 Task: Add a condition where "Channel Is Facebook Post" in new tickets in your groups.
Action: Mouse moved to (140, 429)
Screenshot: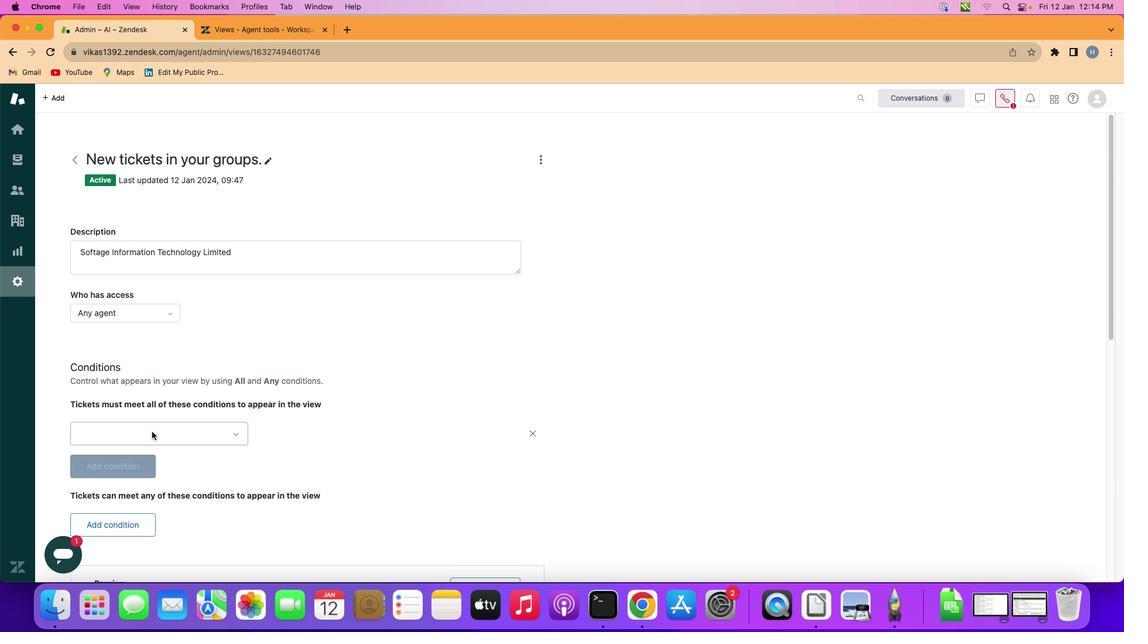 
Action: Mouse pressed left at (140, 429)
Screenshot: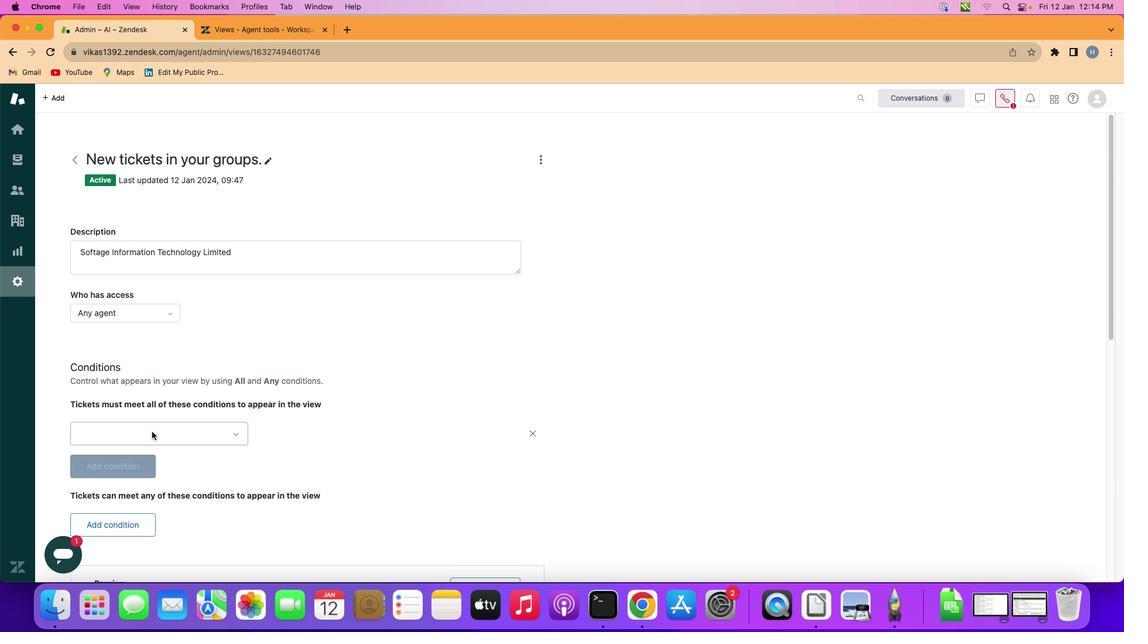 
Action: Mouse moved to (180, 434)
Screenshot: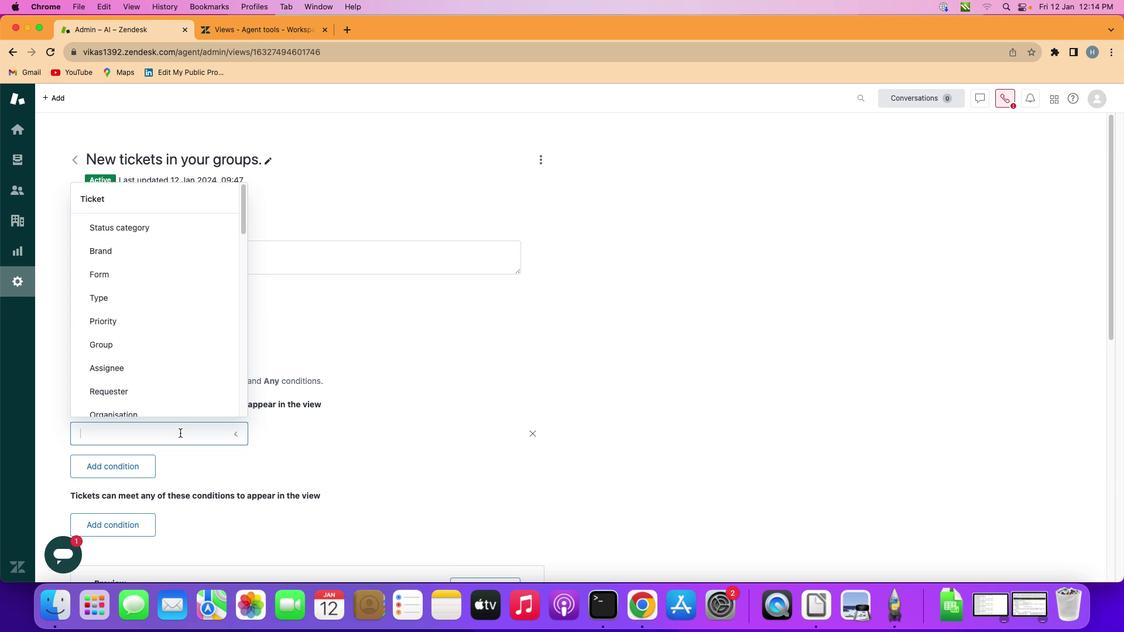 
Action: Mouse pressed left at (180, 434)
Screenshot: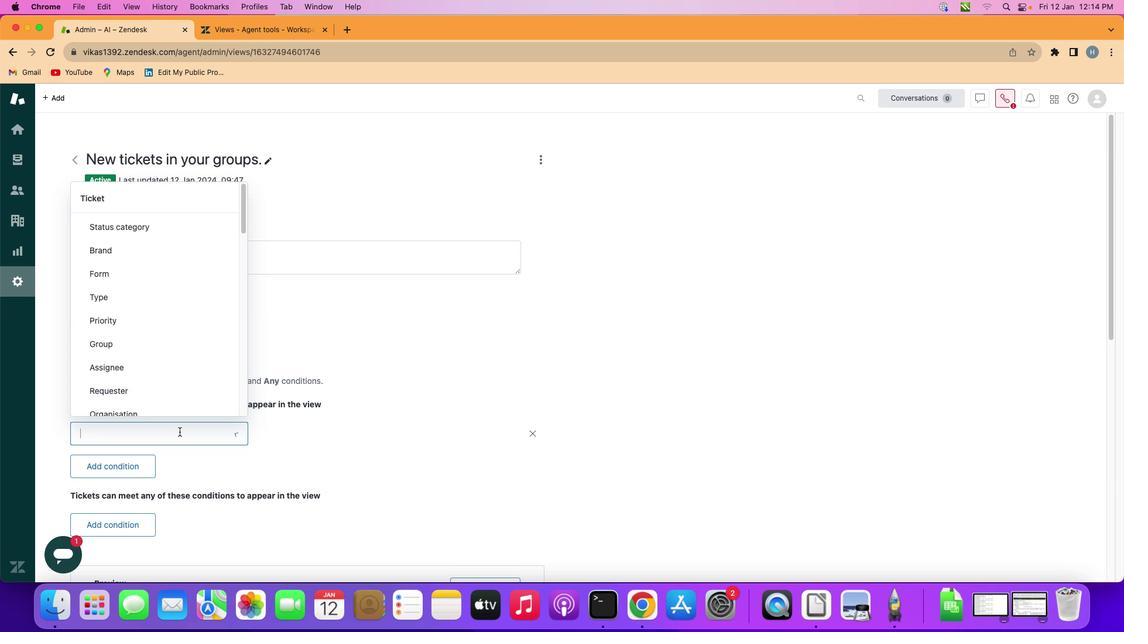 
Action: Mouse moved to (195, 332)
Screenshot: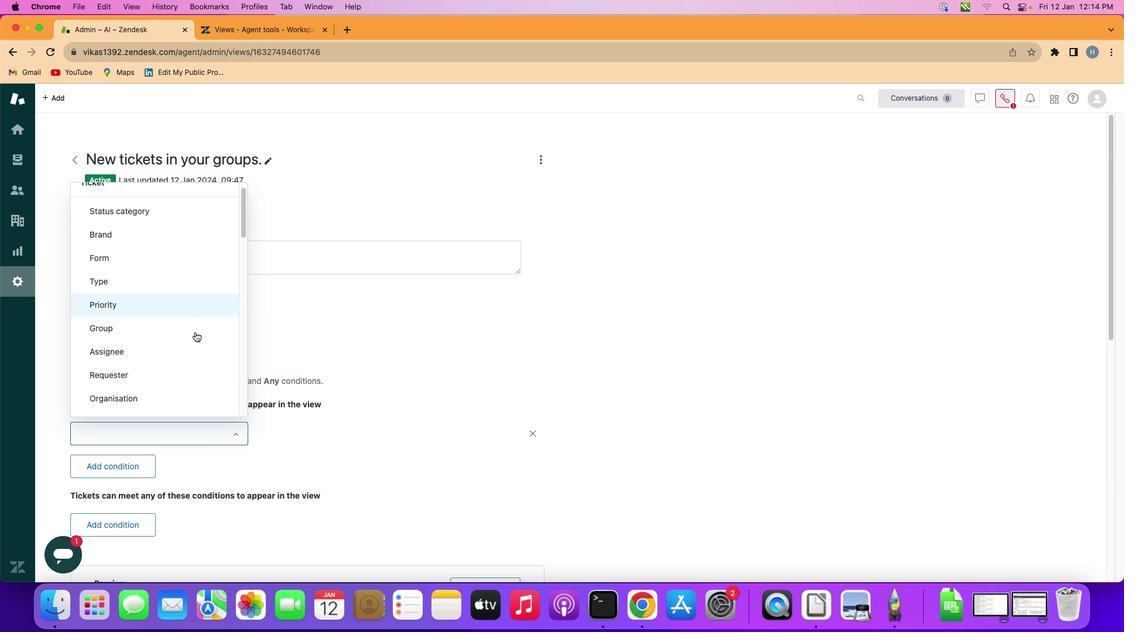 
Action: Mouse scrolled (195, 332) with delta (0, 0)
Screenshot: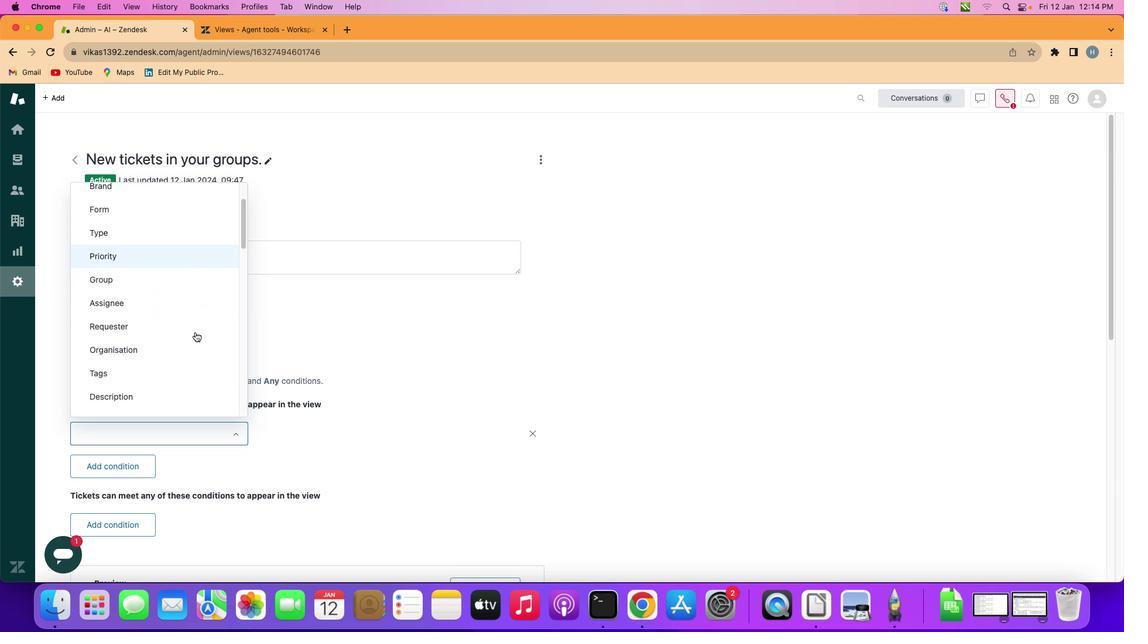 
Action: Mouse scrolled (195, 332) with delta (0, 0)
Screenshot: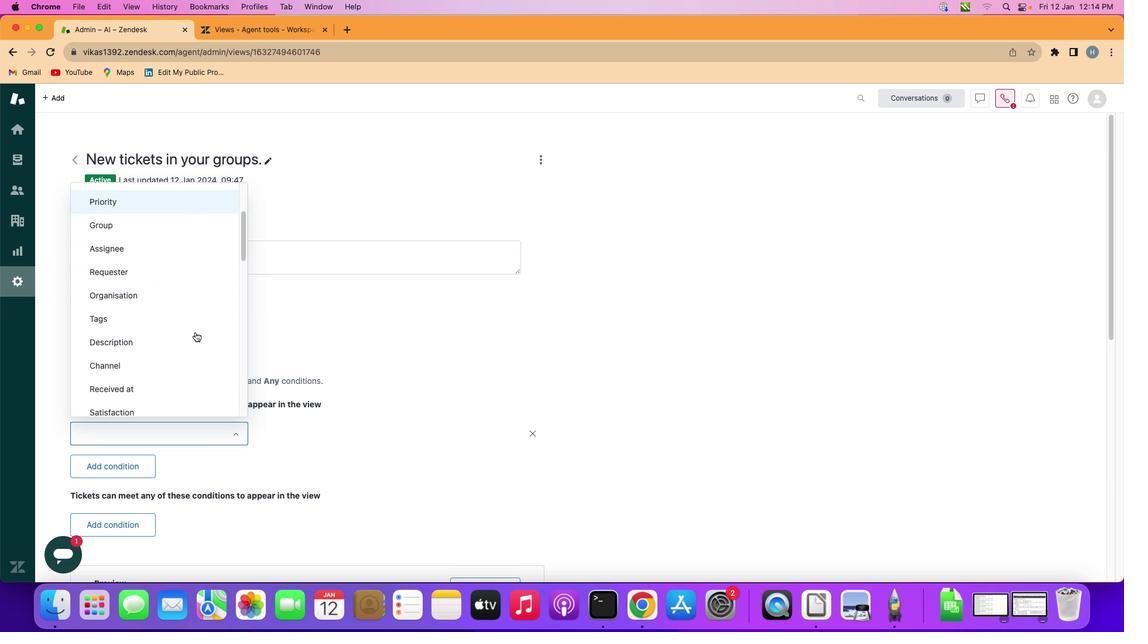 
Action: Mouse scrolled (195, 332) with delta (0, 0)
Screenshot: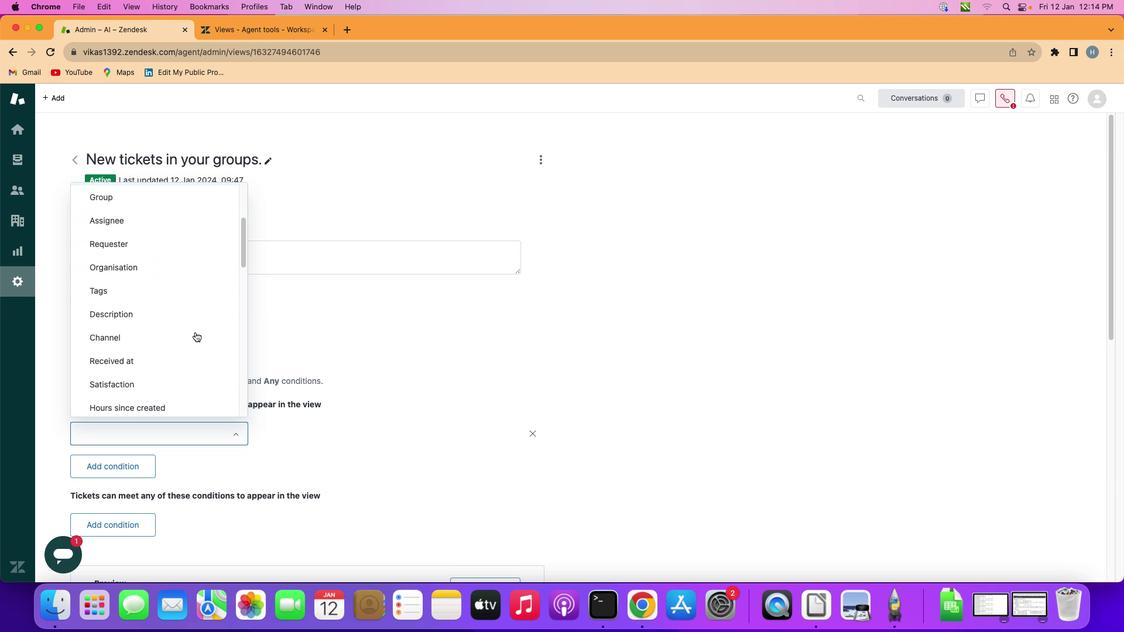 
Action: Mouse scrolled (195, 332) with delta (0, -1)
Screenshot: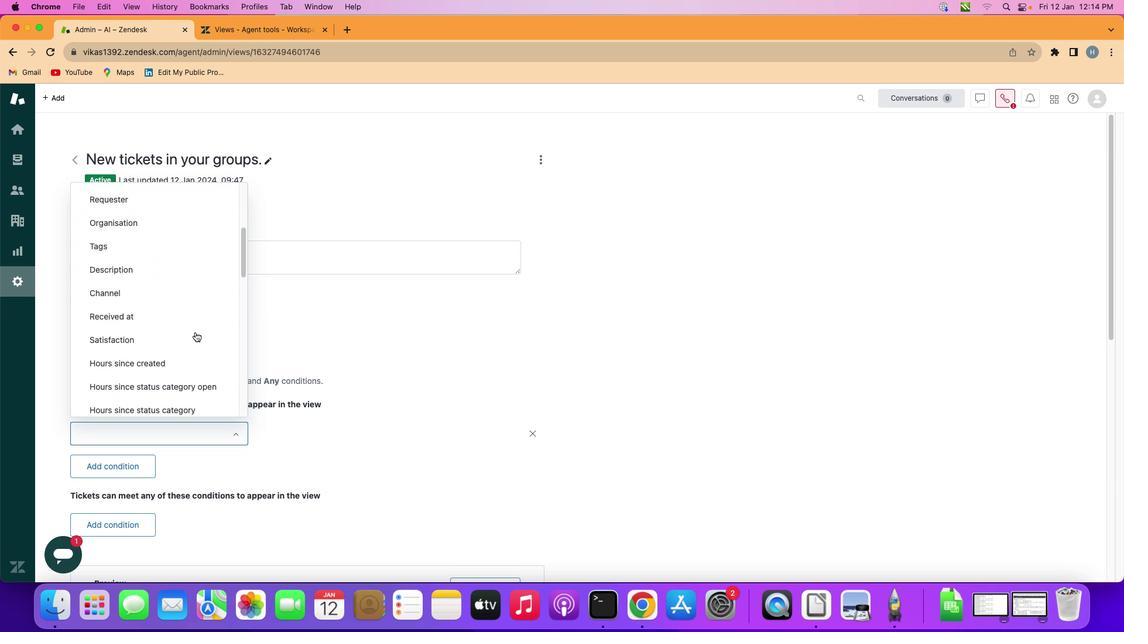 
Action: Mouse scrolled (195, 332) with delta (0, -1)
Screenshot: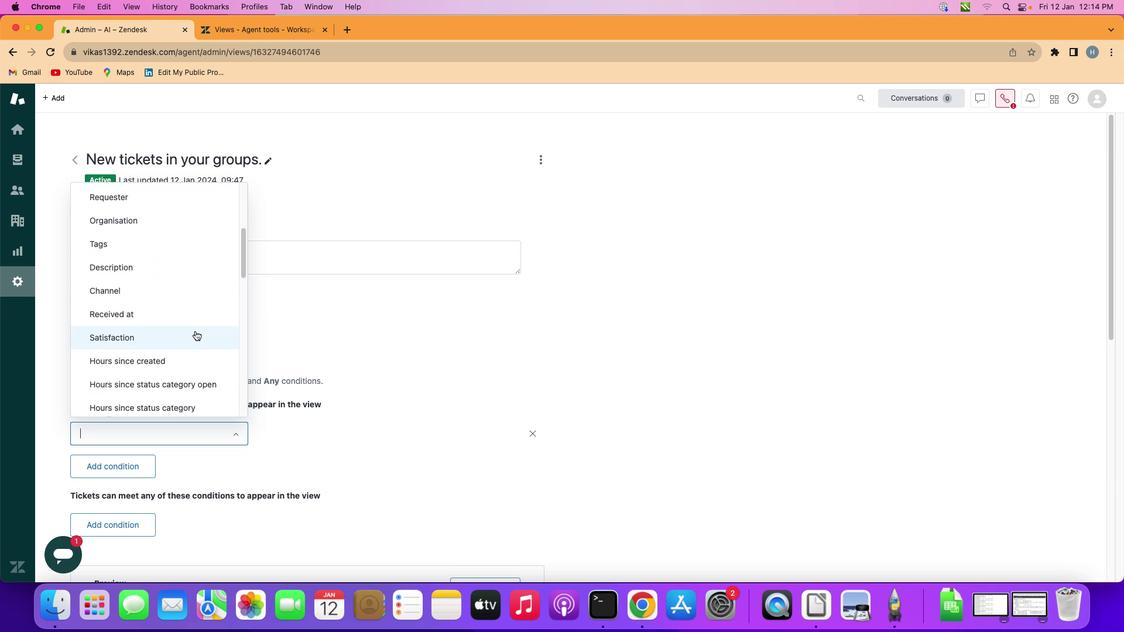 
Action: Mouse moved to (198, 295)
Screenshot: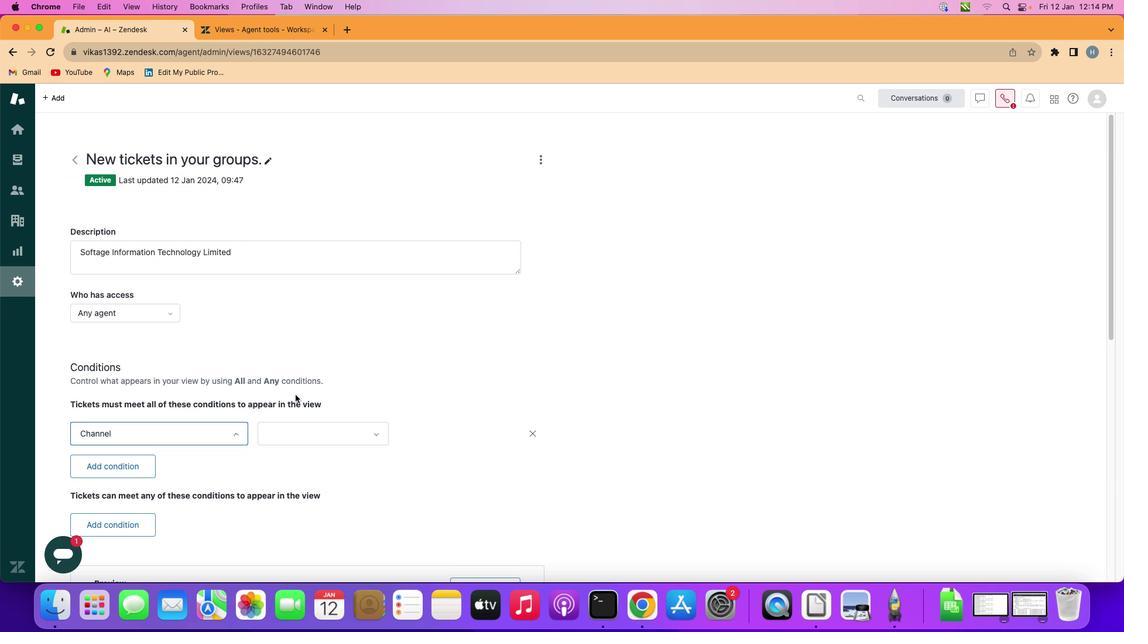 
Action: Mouse pressed left at (198, 295)
Screenshot: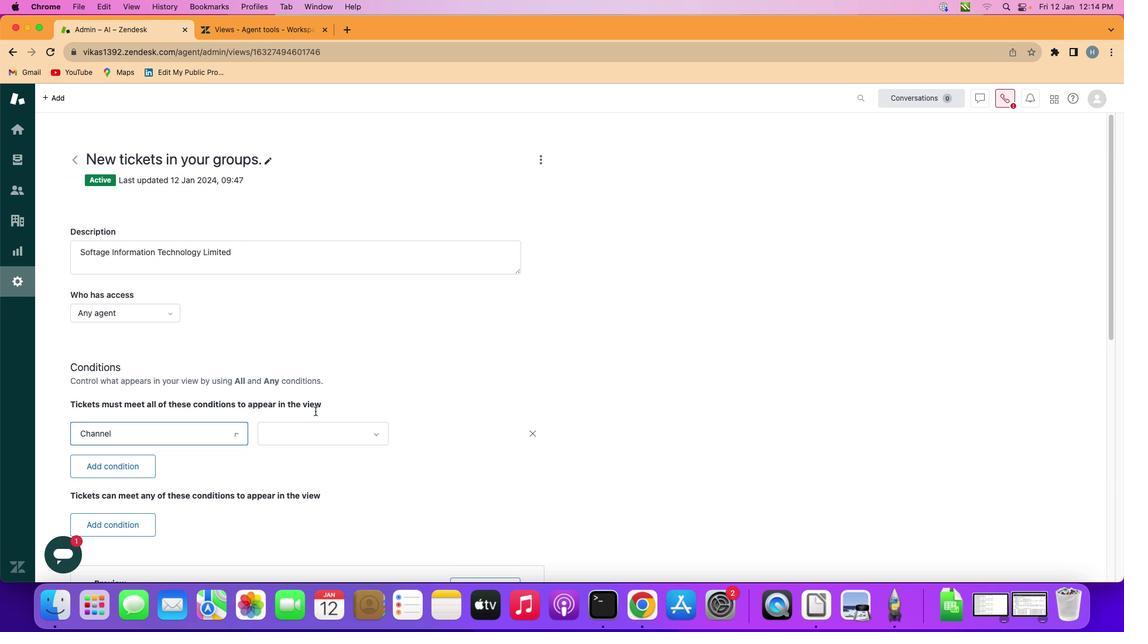 
Action: Mouse moved to (331, 426)
Screenshot: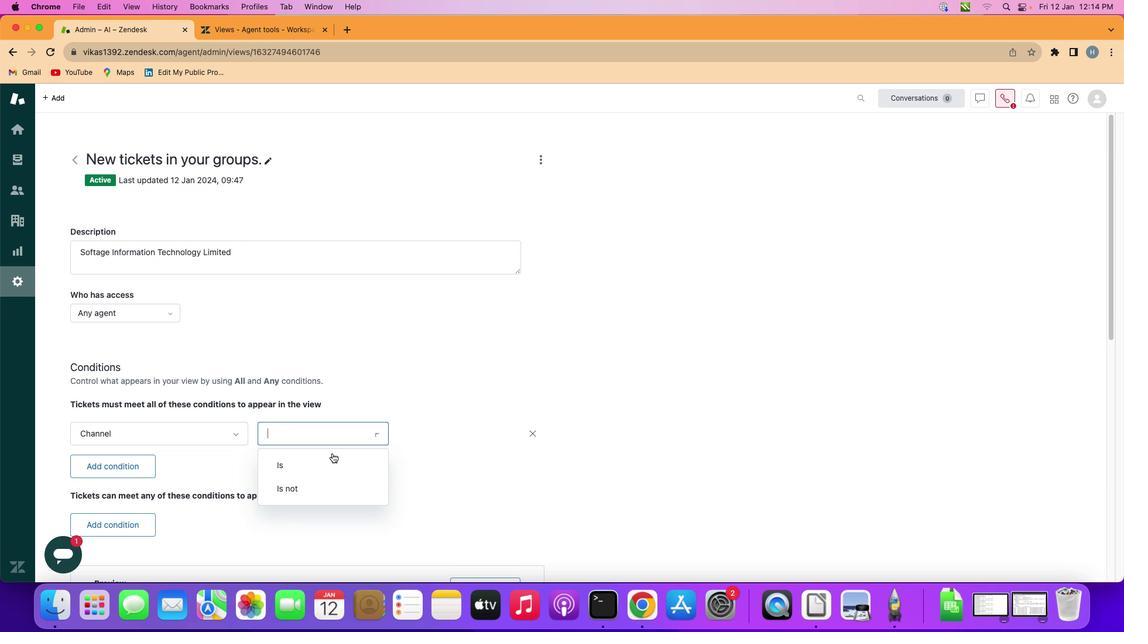 
Action: Mouse pressed left at (331, 426)
Screenshot: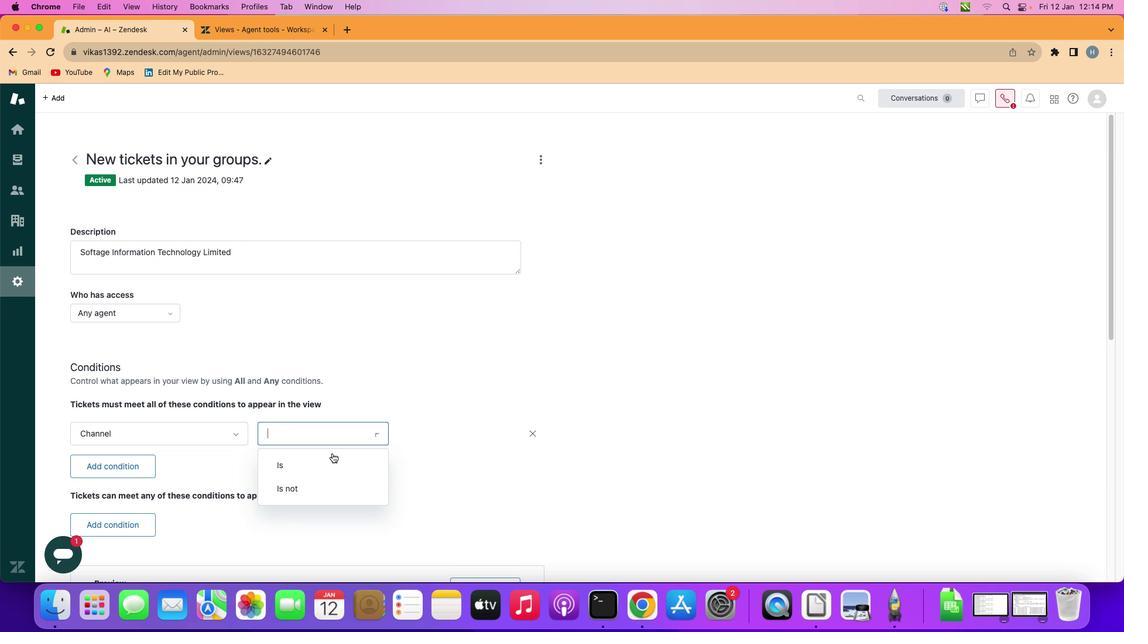 
Action: Mouse moved to (332, 455)
Screenshot: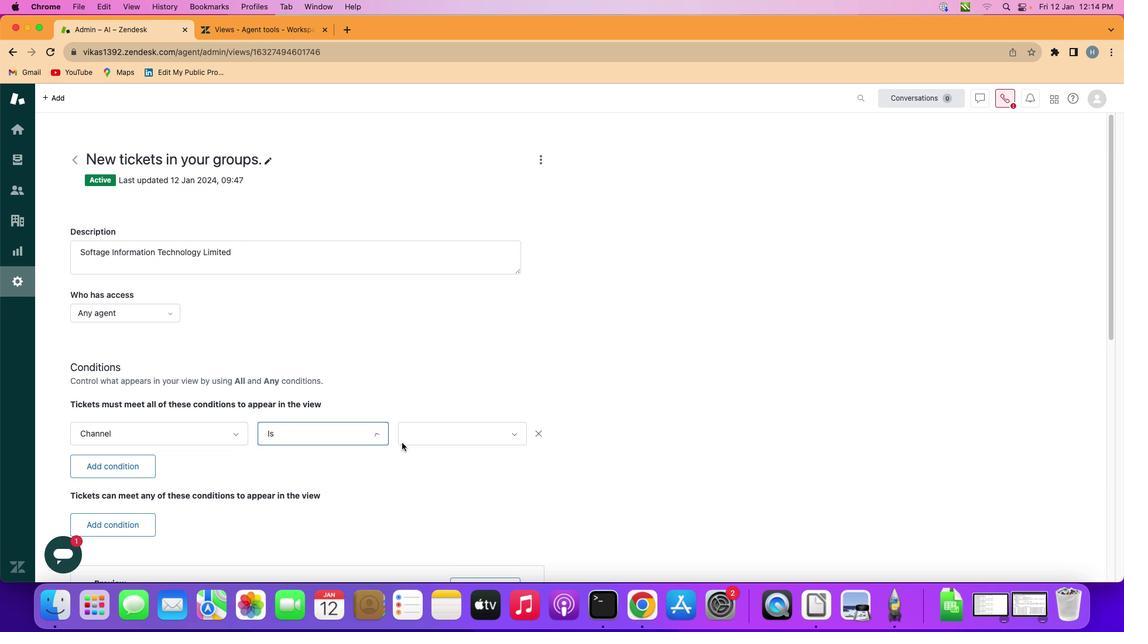 
Action: Mouse pressed left at (332, 455)
Screenshot: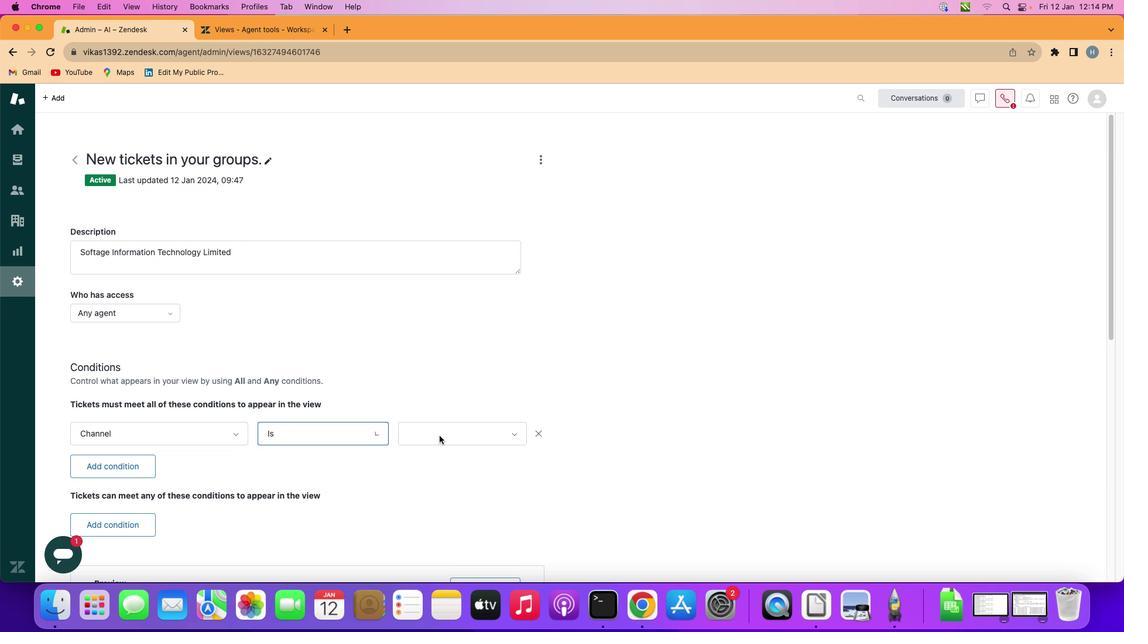 
Action: Mouse moved to (439, 435)
Screenshot: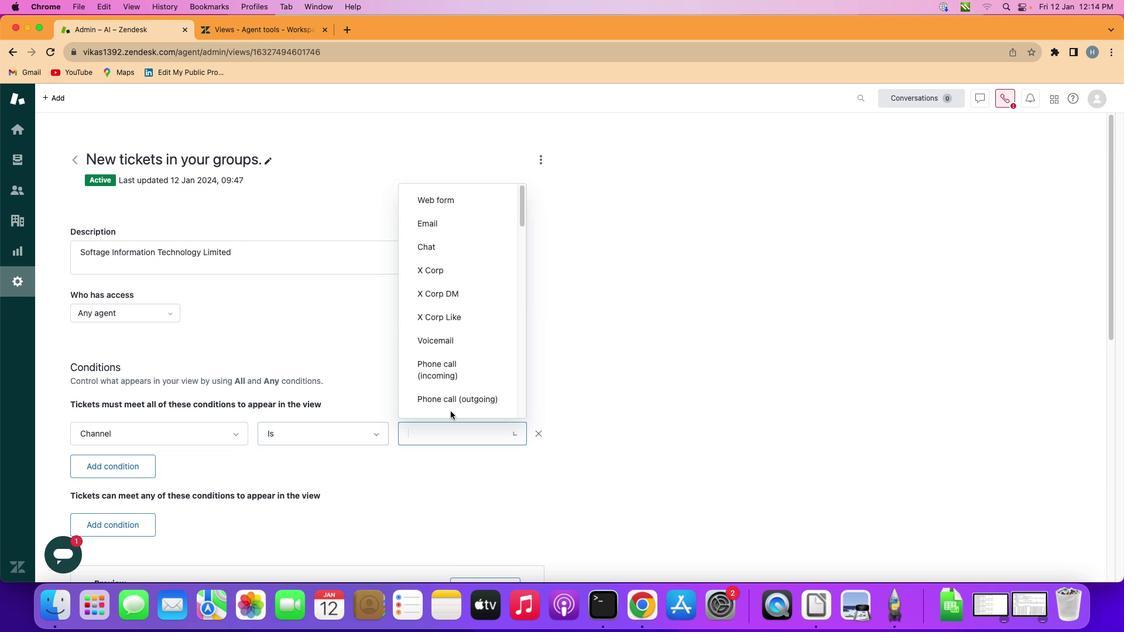 
Action: Mouse pressed left at (439, 435)
Screenshot: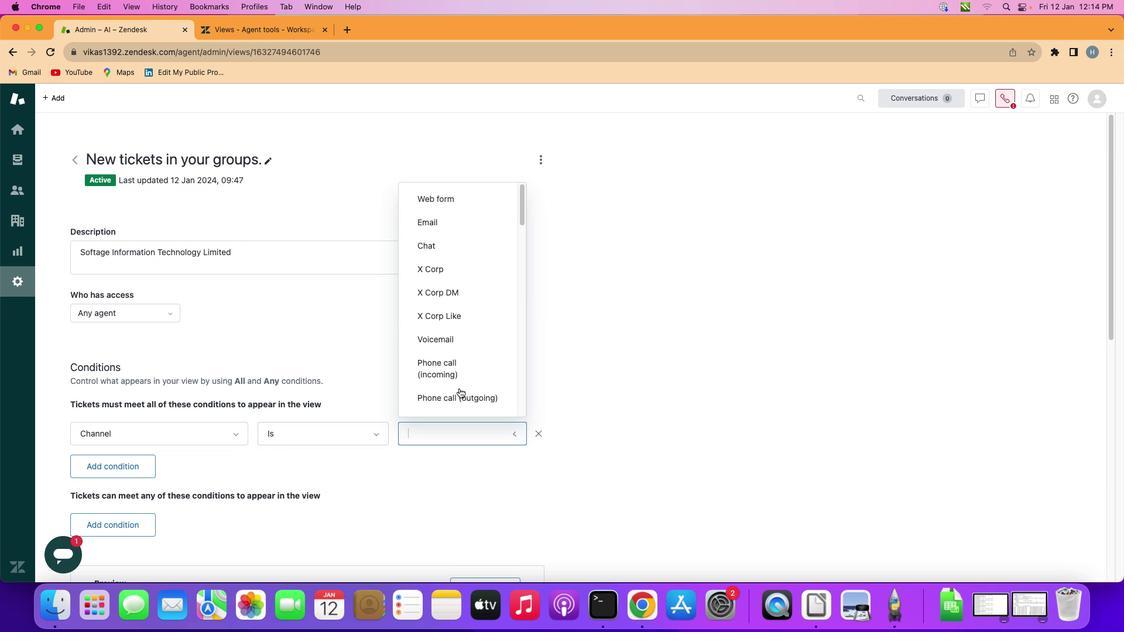 
Action: Mouse moved to (470, 295)
Screenshot: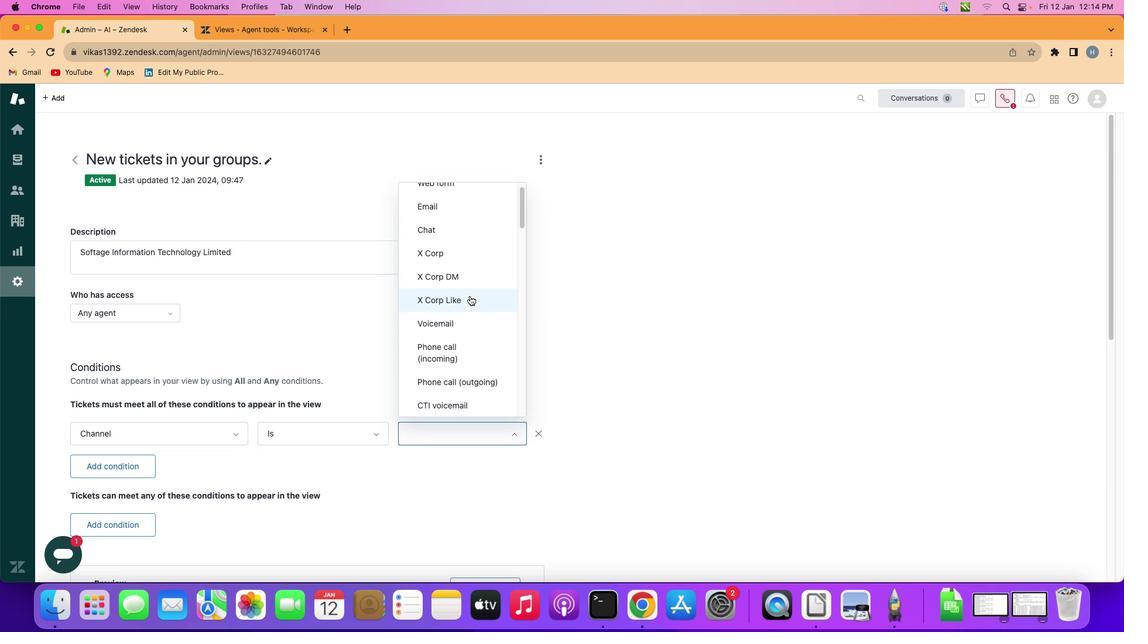
Action: Mouse scrolled (470, 295) with delta (0, 0)
Screenshot: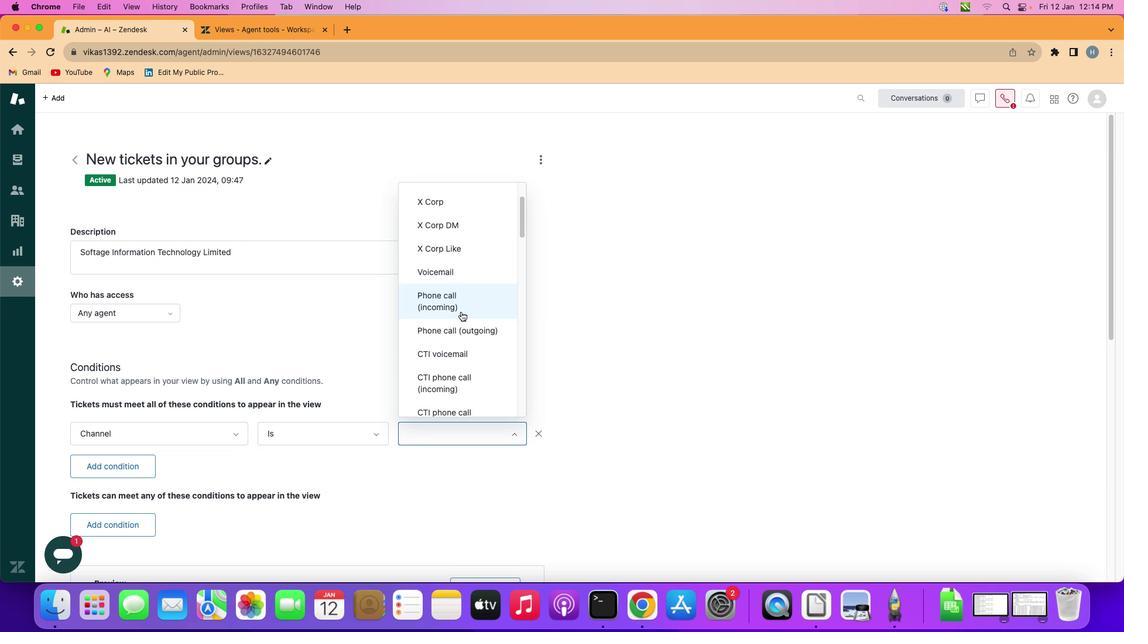 
Action: Mouse scrolled (470, 295) with delta (0, 0)
Screenshot: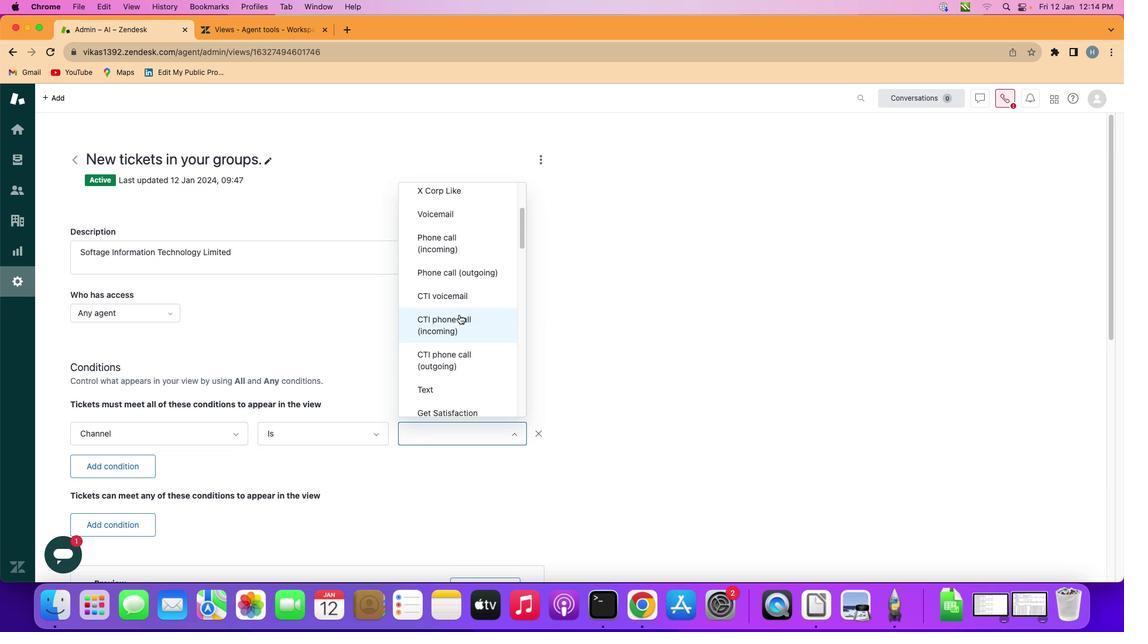 
Action: Mouse scrolled (470, 295) with delta (0, 0)
Screenshot: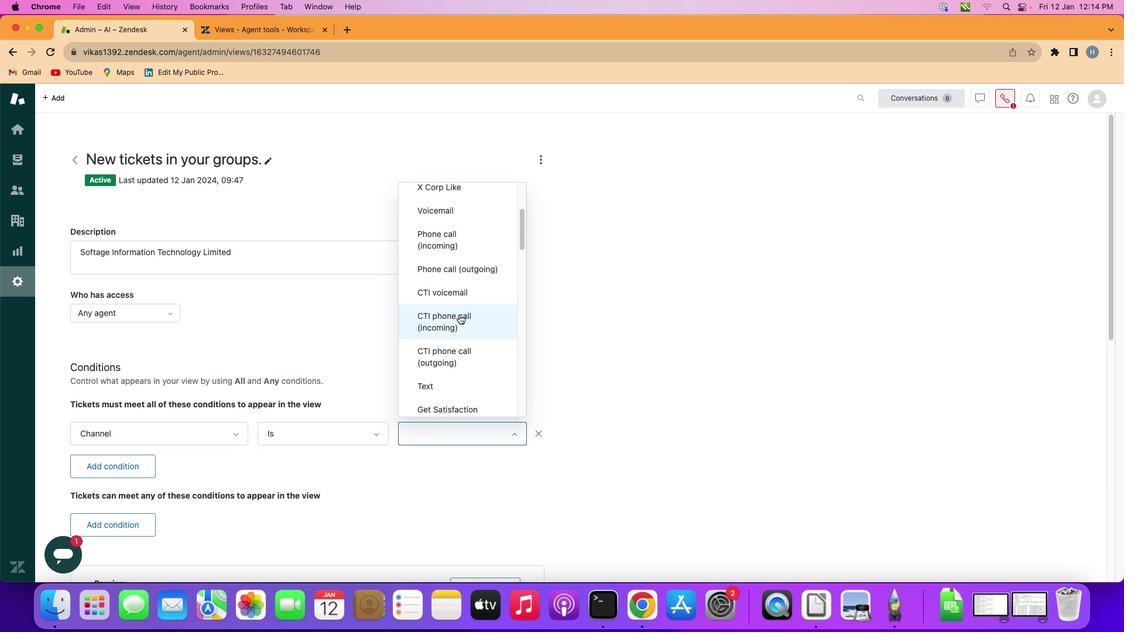 
Action: Mouse moved to (470, 295)
Screenshot: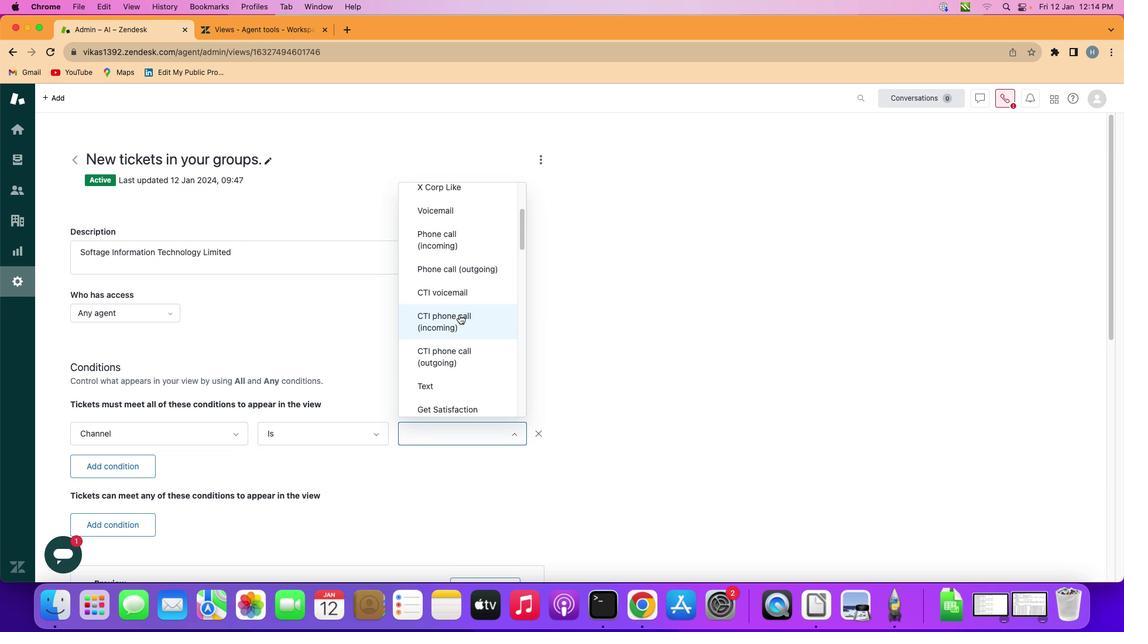 
Action: Mouse scrolled (470, 295) with delta (0, -1)
Screenshot: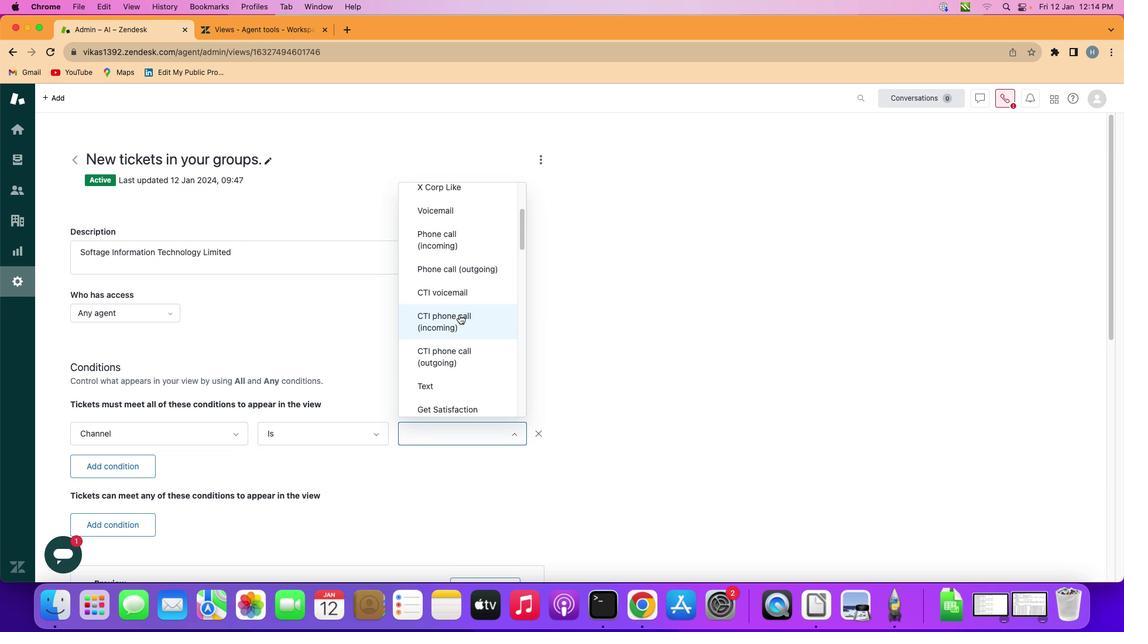 
Action: Mouse moved to (459, 315)
Screenshot: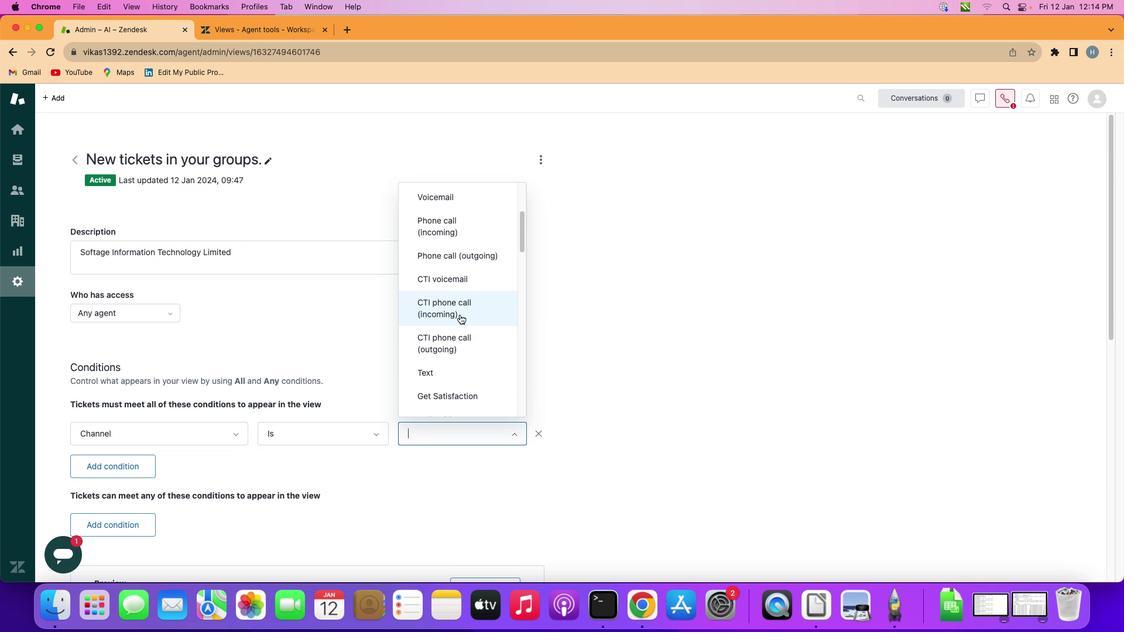
Action: Mouse scrolled (459, 315) with delta (0, 0)
Screenshot: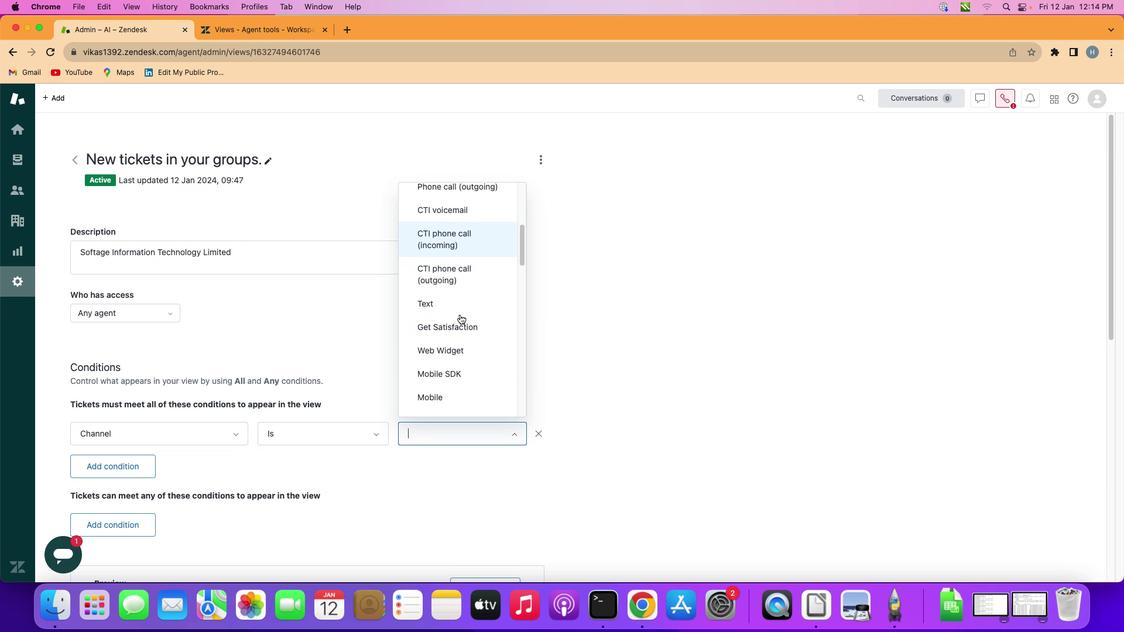 
Action: Mouse scrolled (459, 315) with delta (0, 0)
Screenshot: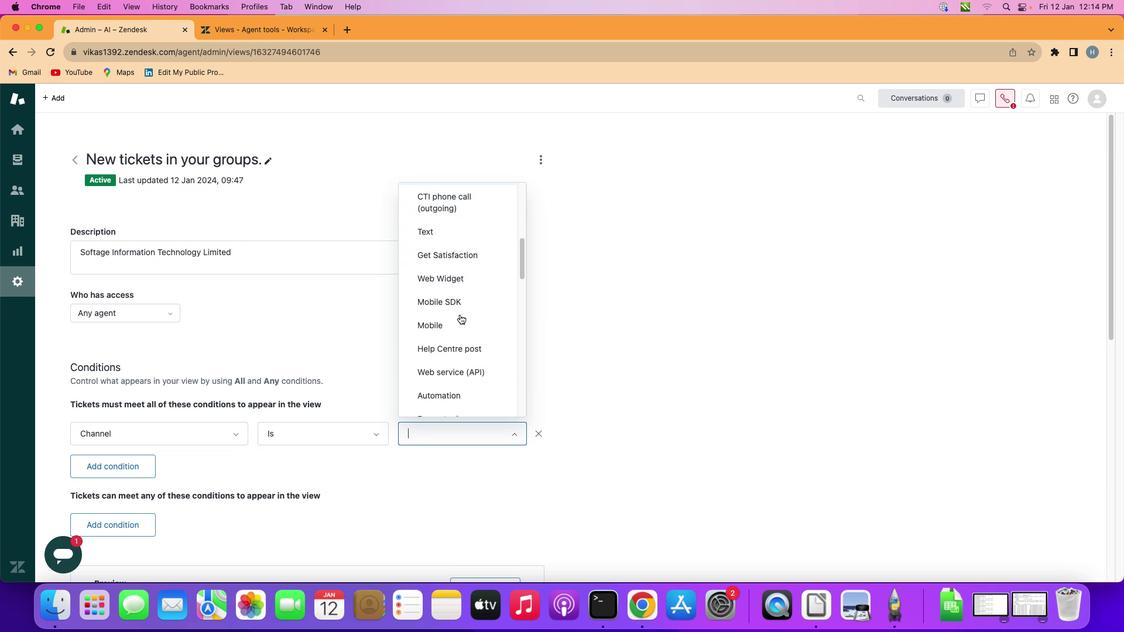 
Action: Mouse scrolled (459, 315) with delta (0, 0)
Screenshot: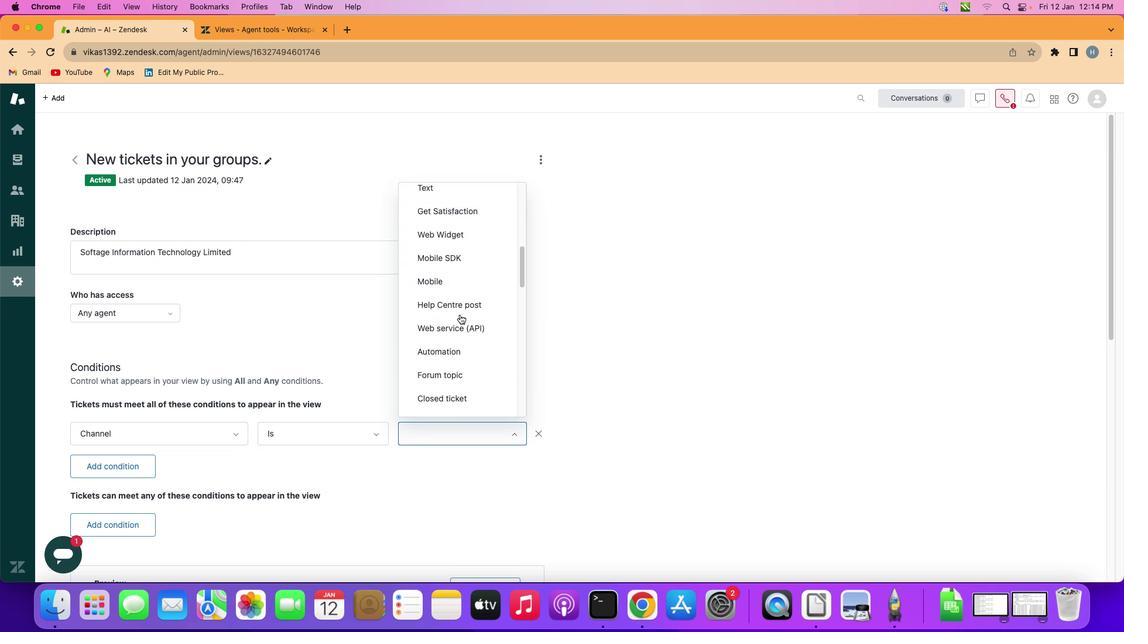 
Action: Mouse scrolled (459, 315) with delta (0, -1)
Screenshot: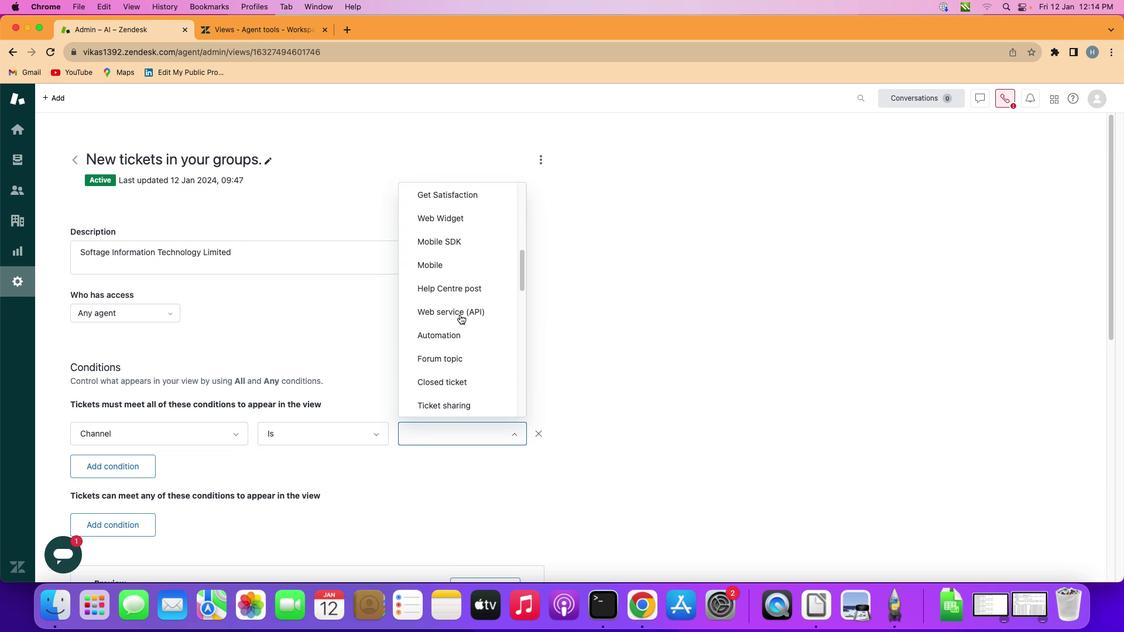 
Action: Mouse scrolled (459, 315) with delta (0, -1)
Screenshot: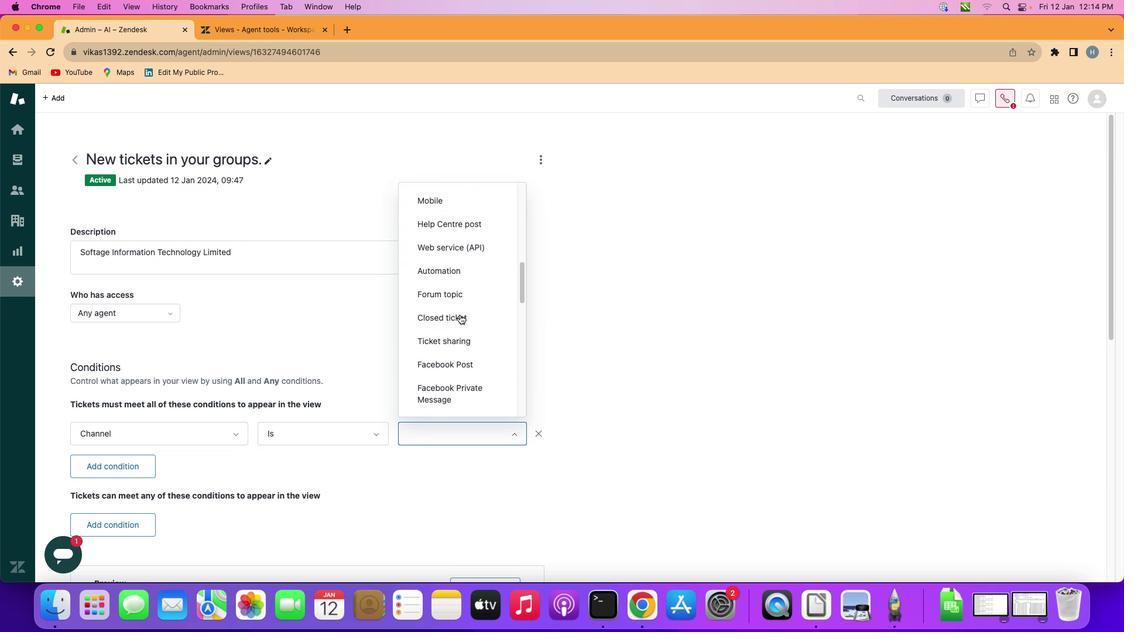 
Action: Mouse scrolled (459, 315) with delta (0, -1)
Screenshot: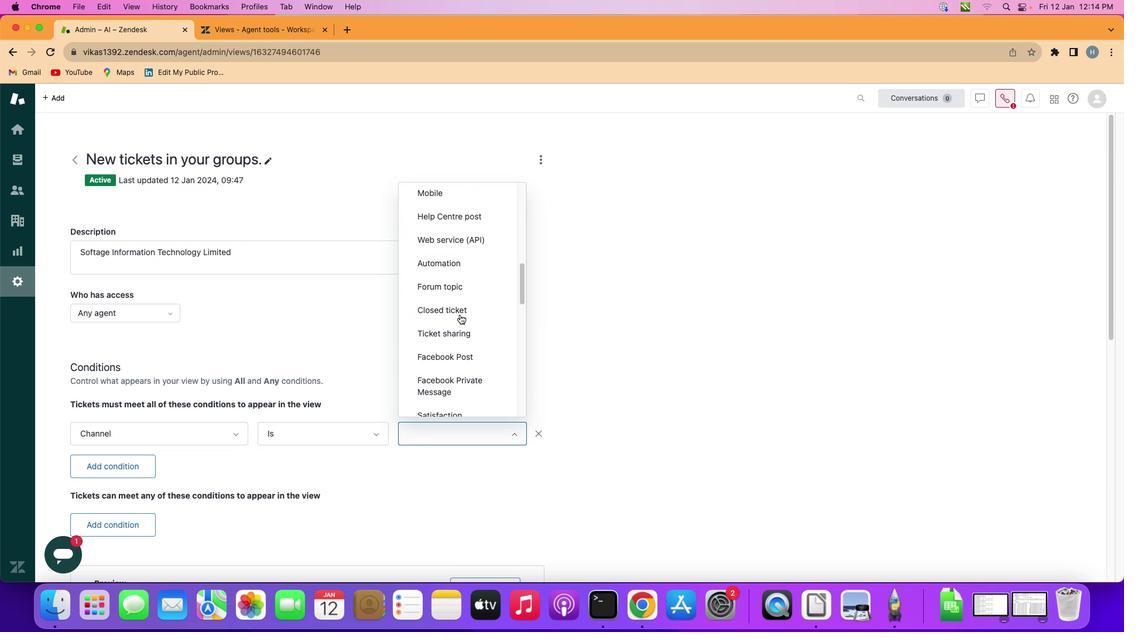 
Action: Mouse moved to (464, 309)
Screenshot: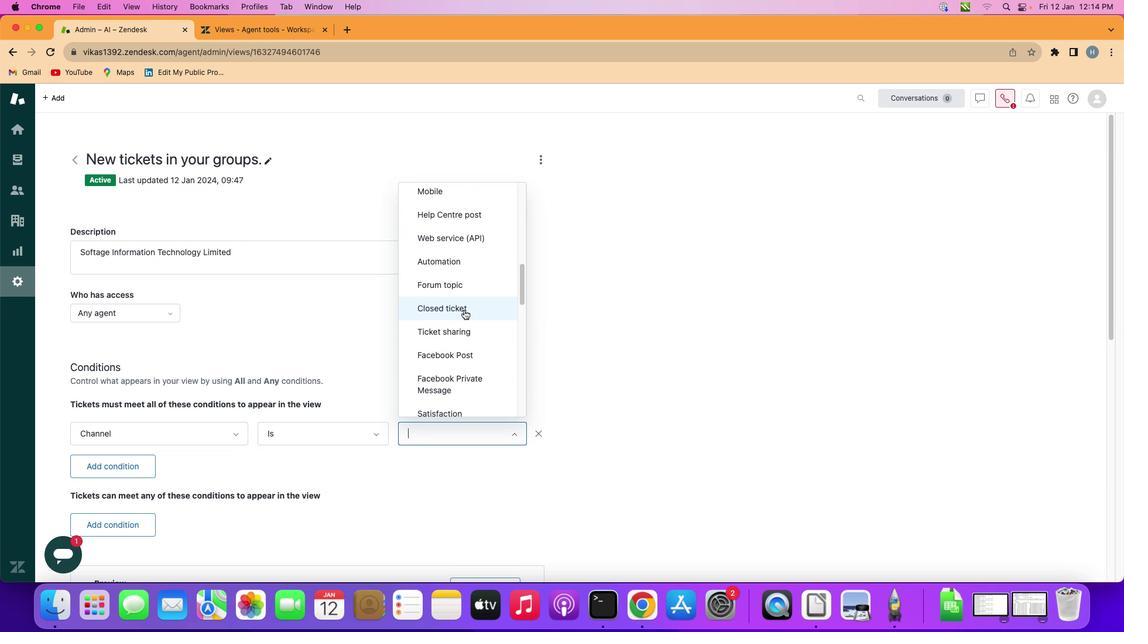 
Action: Mouse scrolled (464, 309) with delta (0, 0)
Screenshot: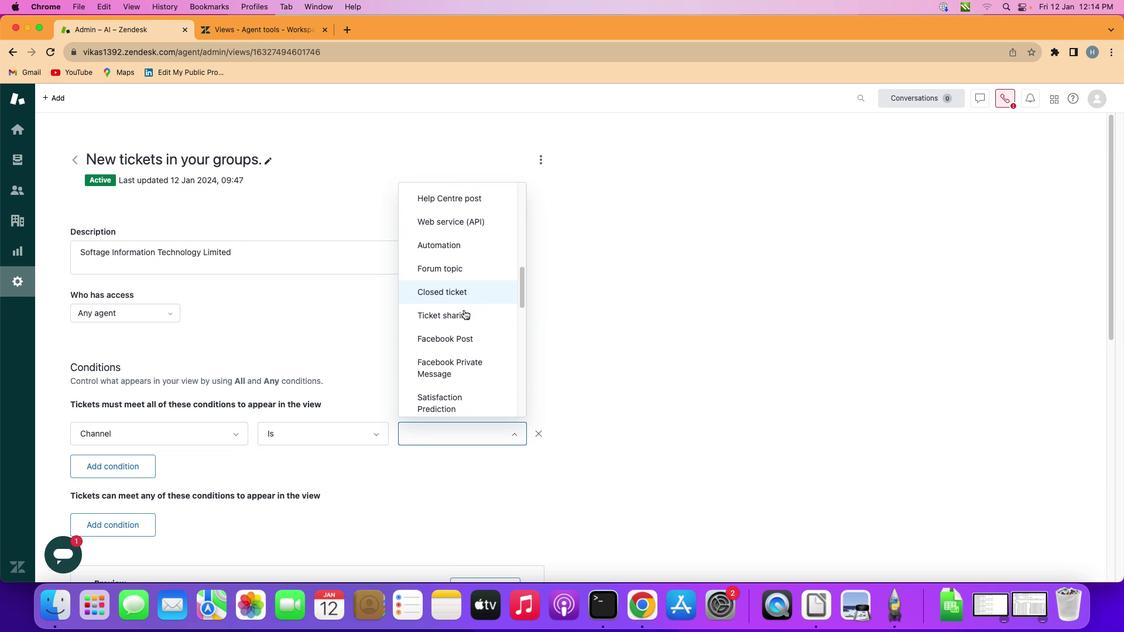 
Action: Mouse scrolled (464, 309) with delta (0, 0)
Screenshot: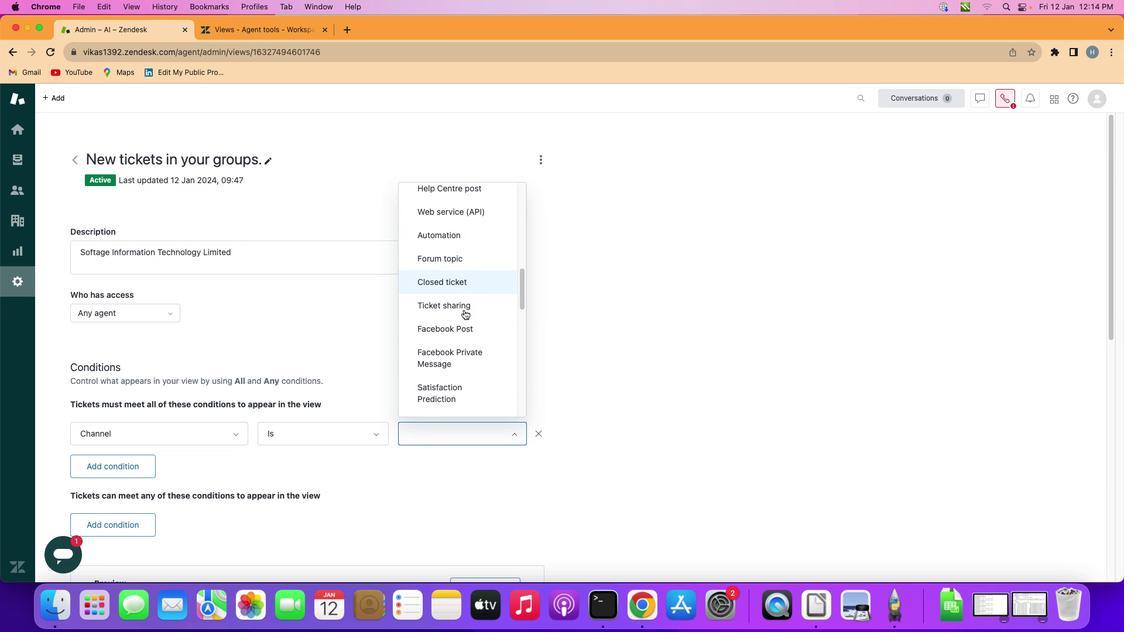 
Action: Mouse scrolled (464, 309) with delta (0, 0)
Screenshot: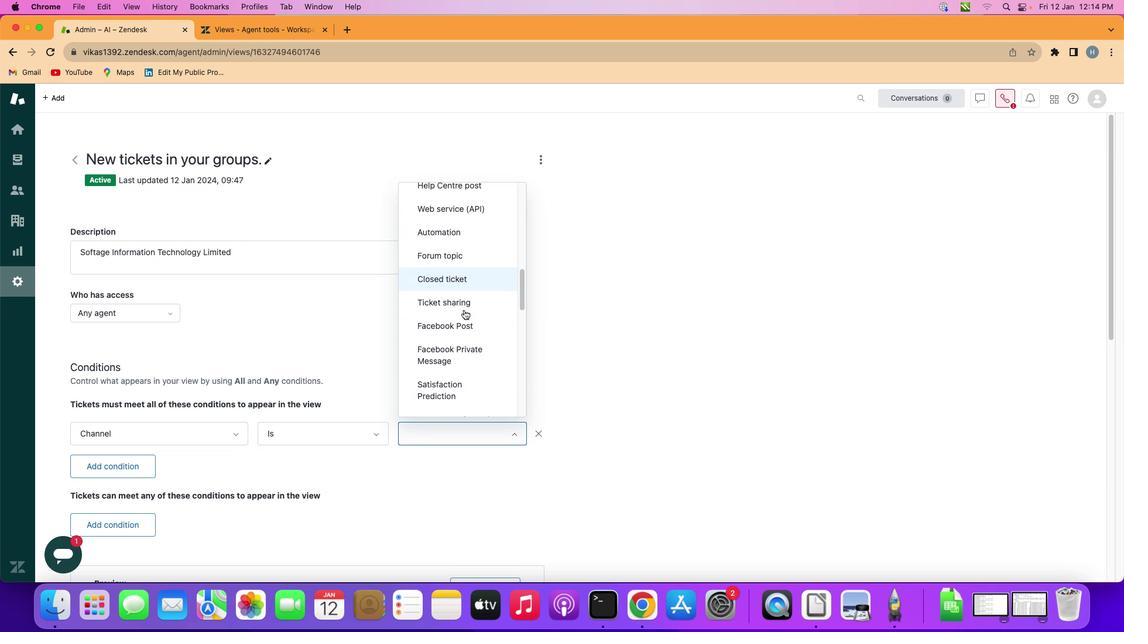 
Action: Mouse moved to (461, 322)
Screenshot: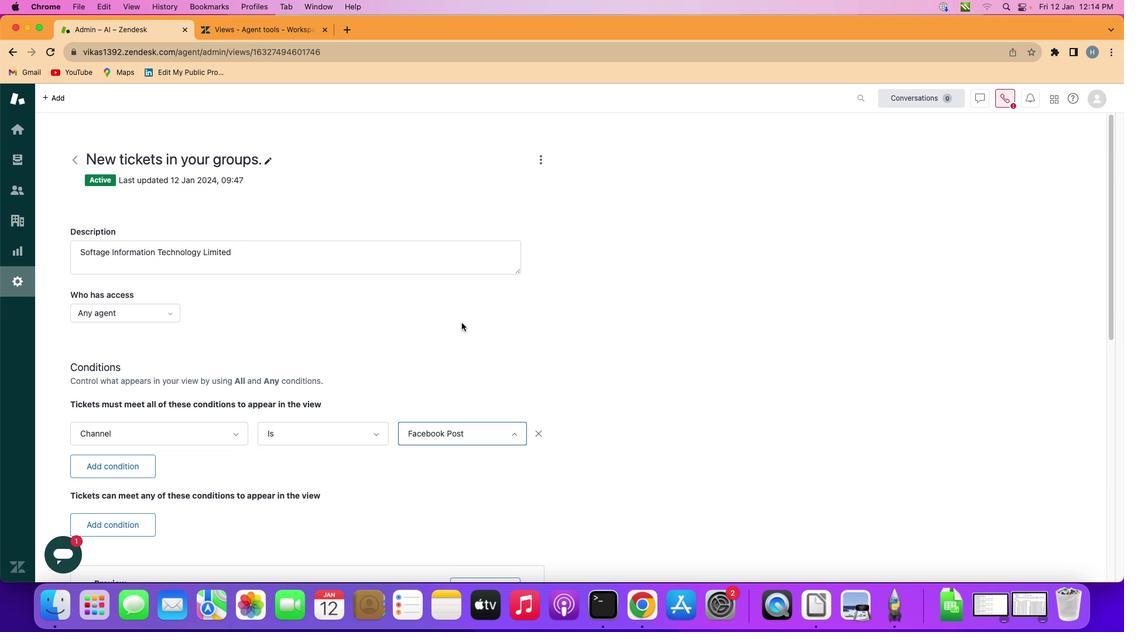 
Action: Mouse pressed left at (461, 322)
Screenshot: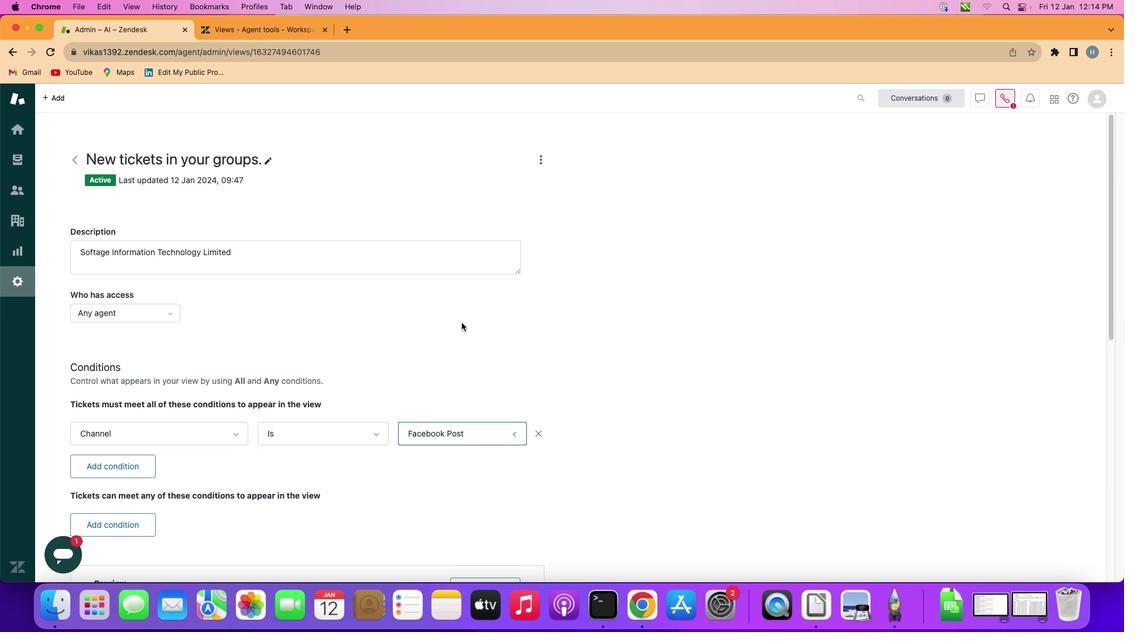 
